 Task: Add locksmith in job title.
Action: Mouse moved to (746, 79)
Screenshot: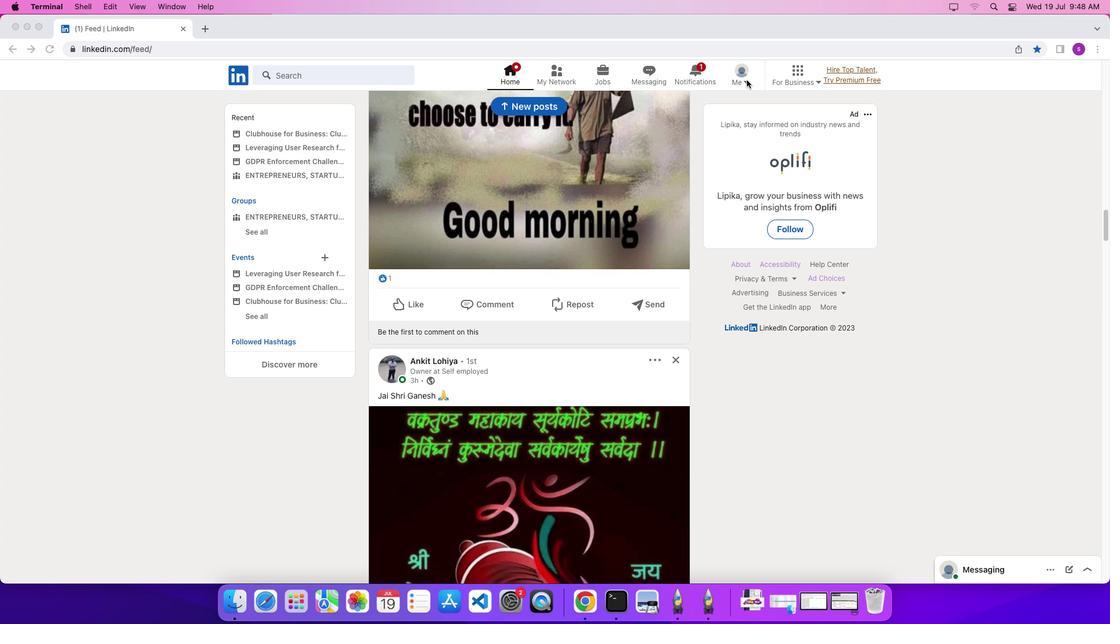 
Action: Mouse pressed left at (746, 79)
Screenshot: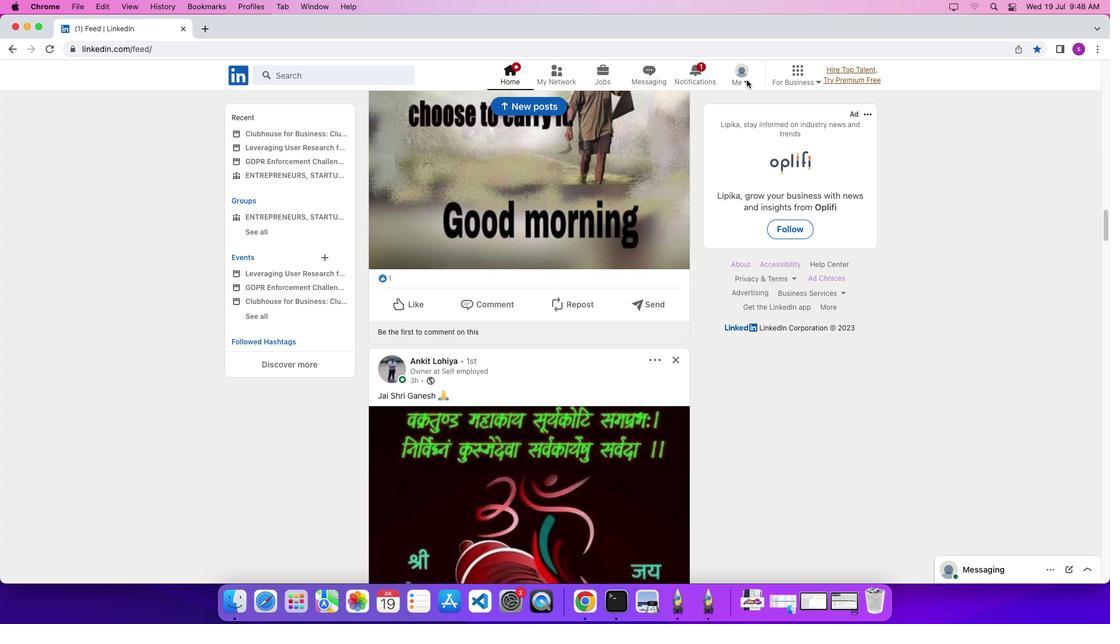 
Action: Mouse moved to (745, 79)
Screenshot: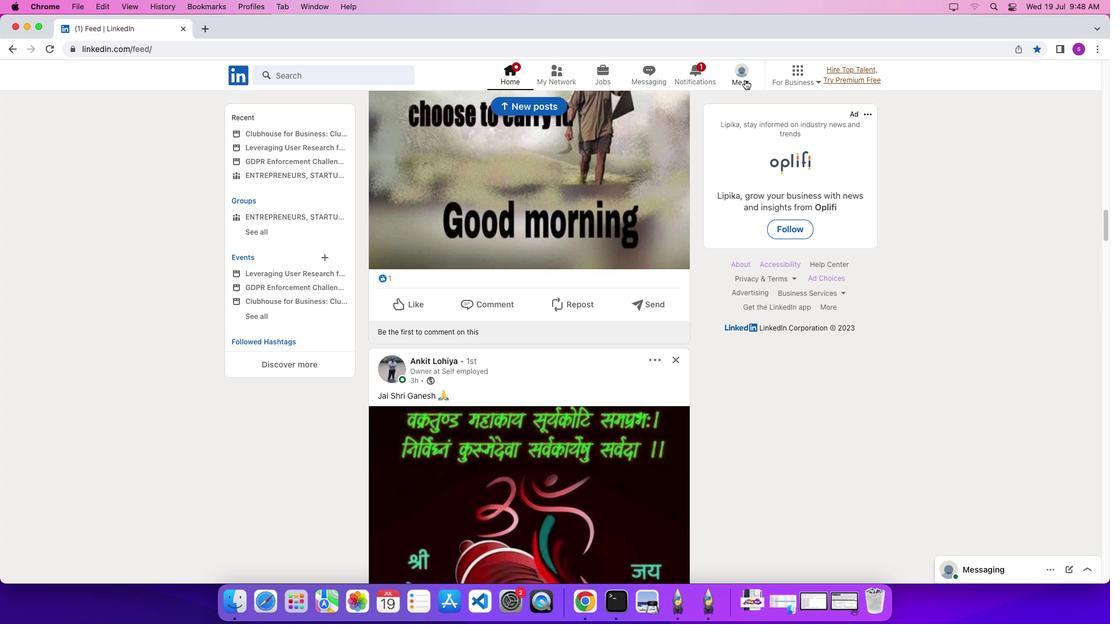 
Action: Mouse pressed left at (745, 79)
Screenshot: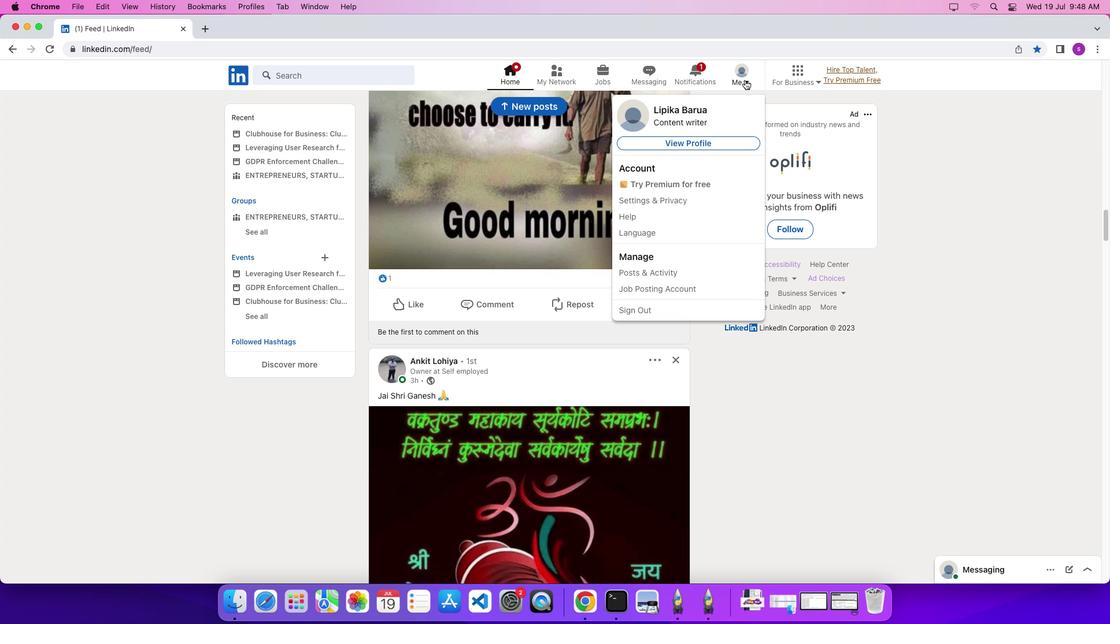 
Action: Mouse moved to (719, 141)
Screenshot: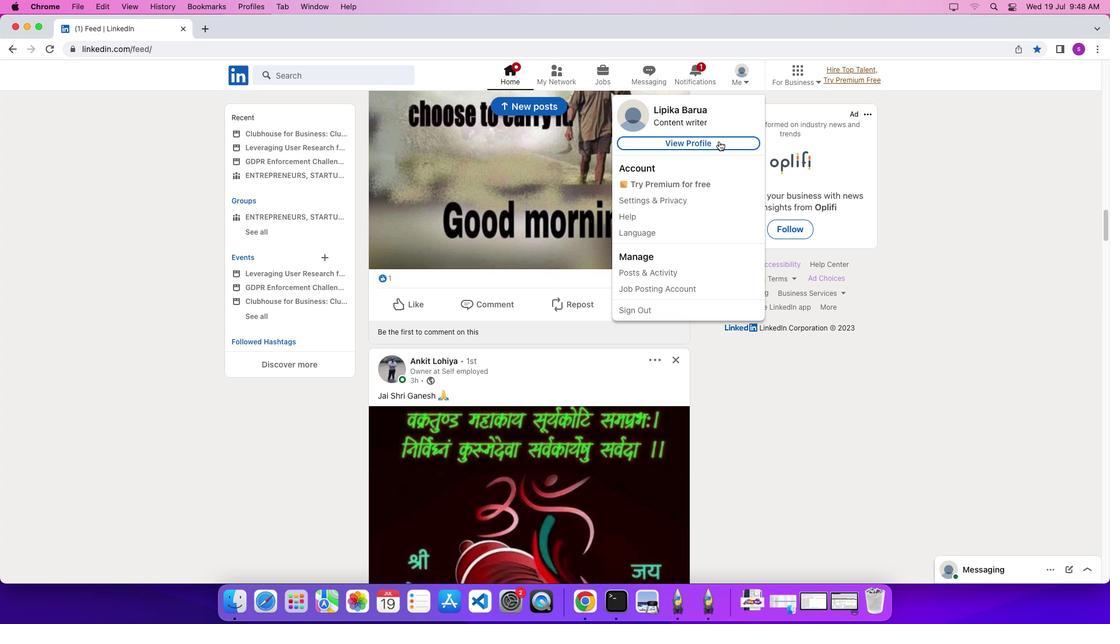 
Action: Mouse pressed left at (719, 141)
Screenshot: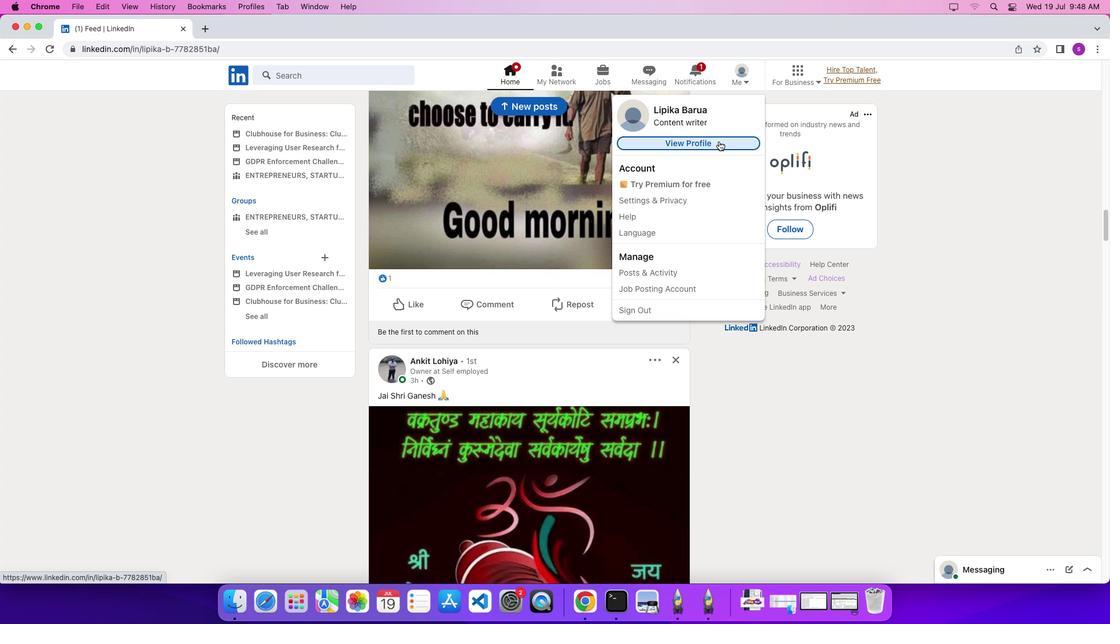 
Action: Mouse moved to (267, 374)
Screenshot: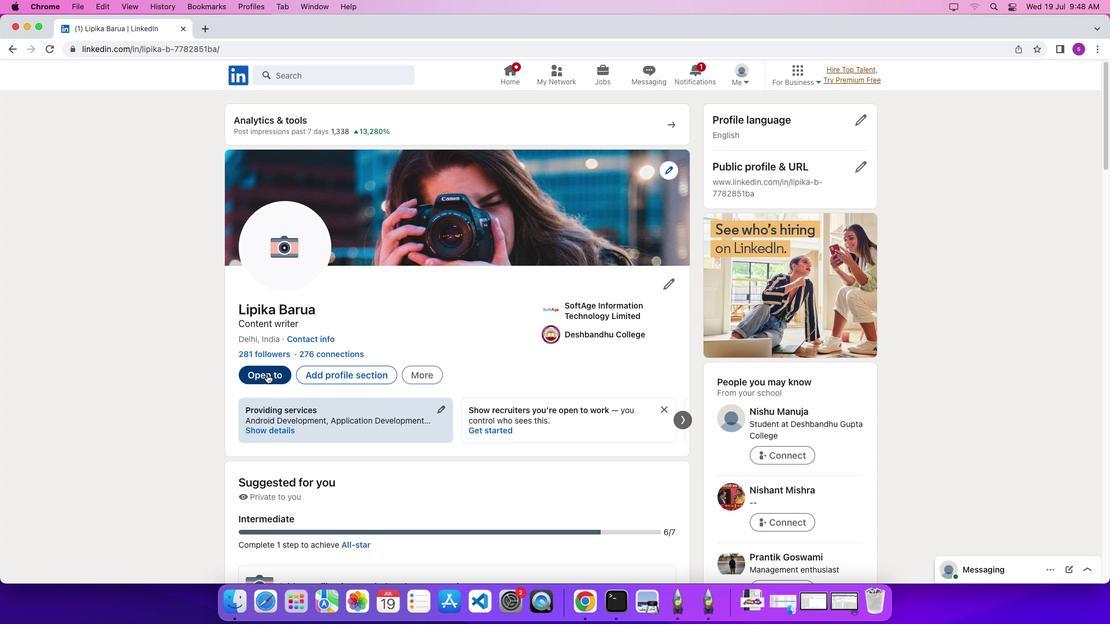 
Action: Mouse pressed left at (267, 374)
Screenshot: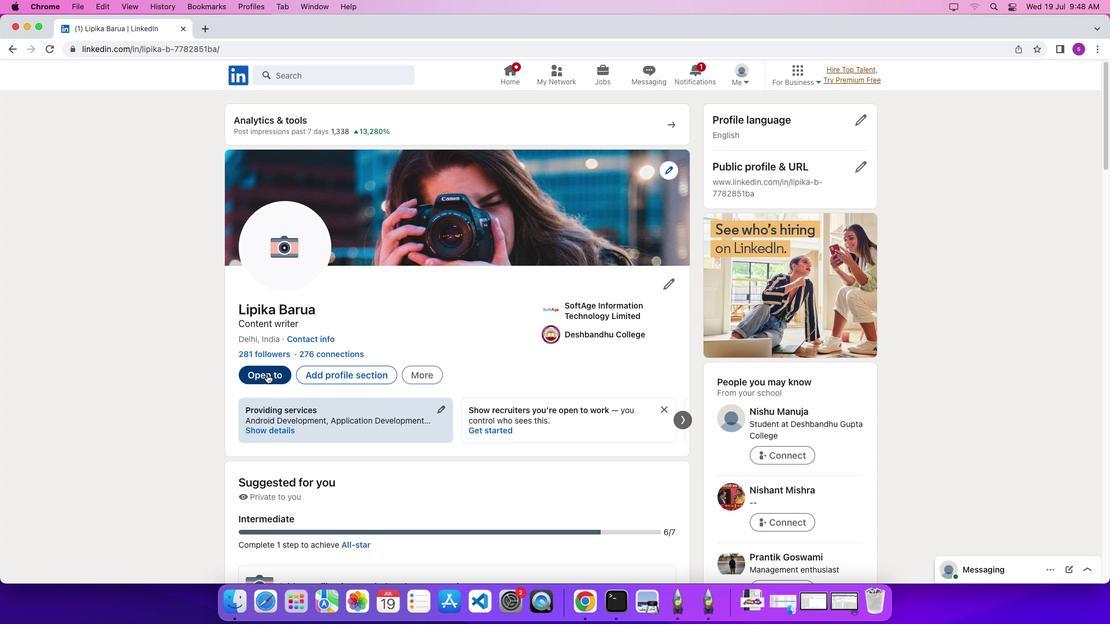
Action: Mouse moved to (274, 373)
Screenshot: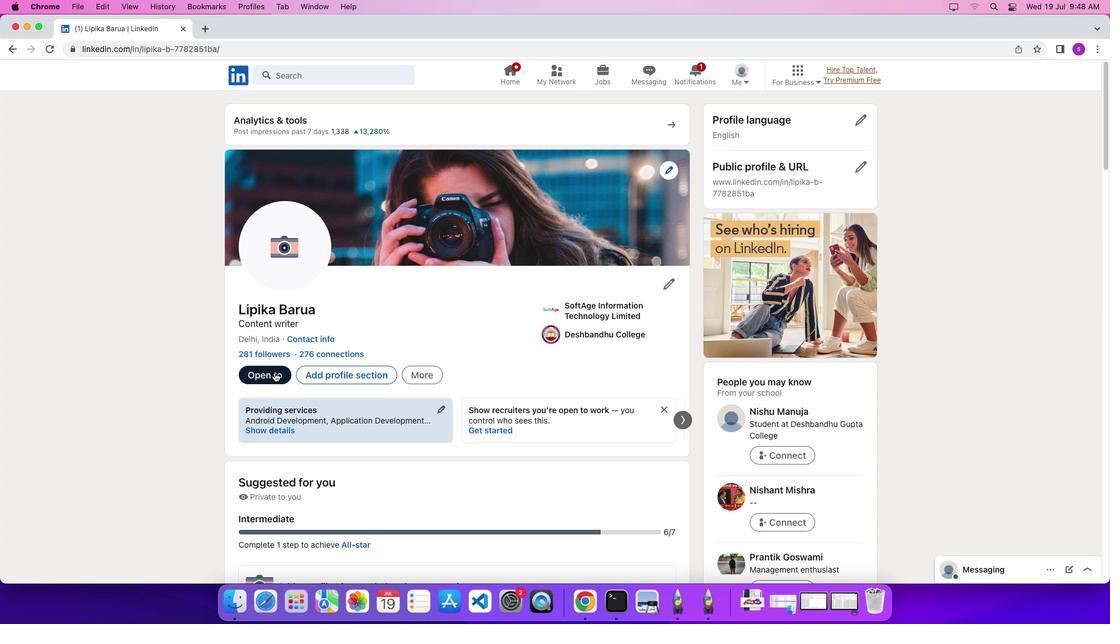 
Action: Mouse pressed left at (274, 373)
Screenshot: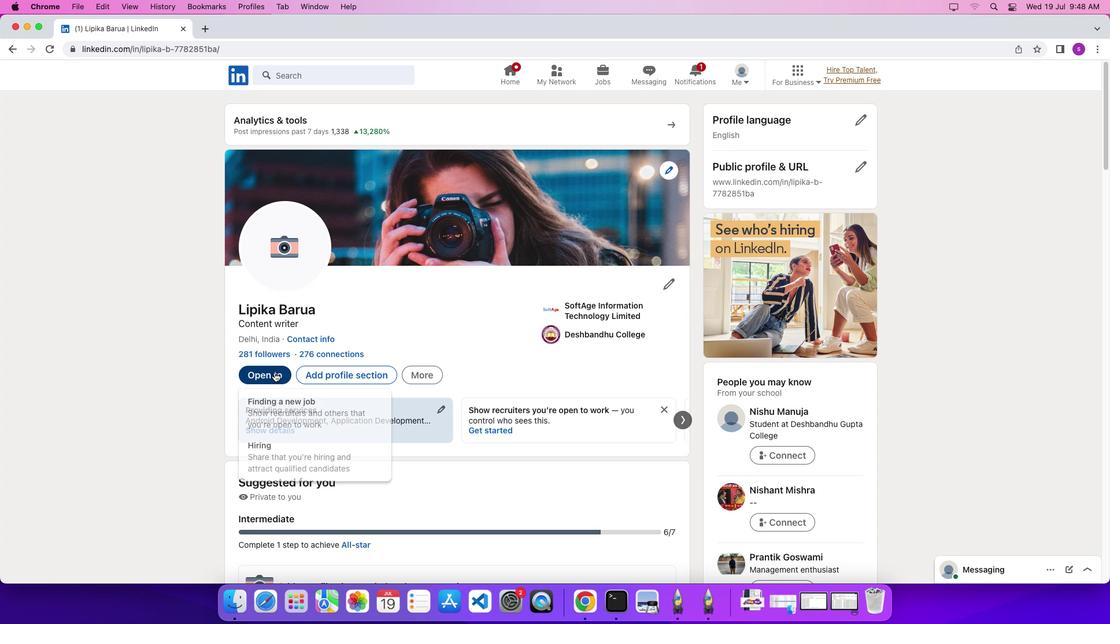 
Action: Mouse pressed left at (274, 373)
Screenshot: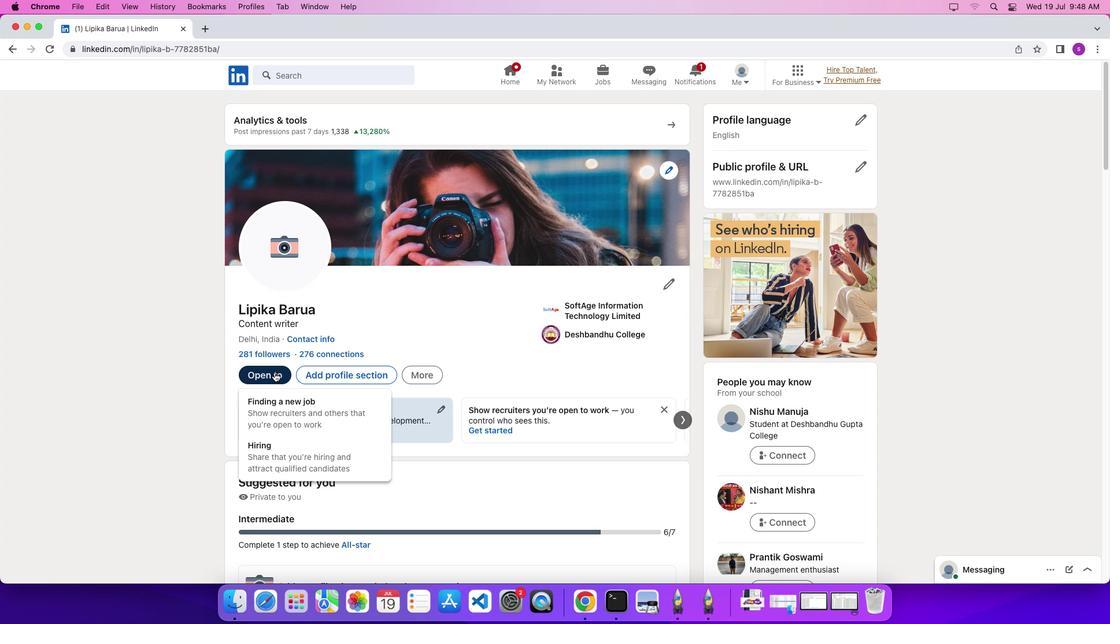 
Action: Mouse moved to (280, 398)
Screenshot: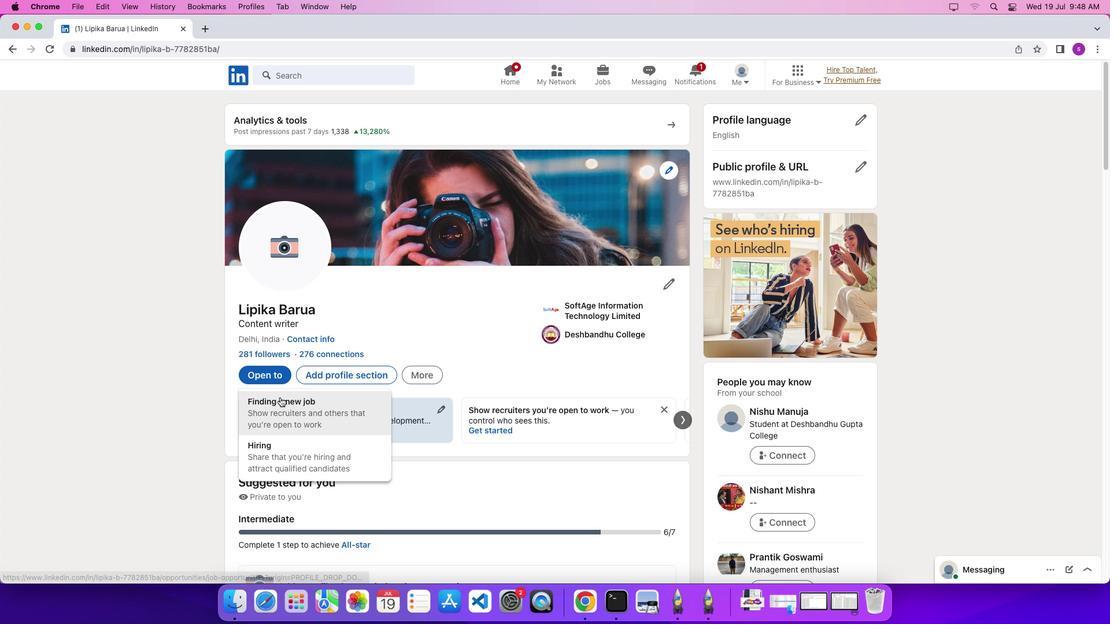 
Action: Mouse pressed left at (280, 398)
Screenshot: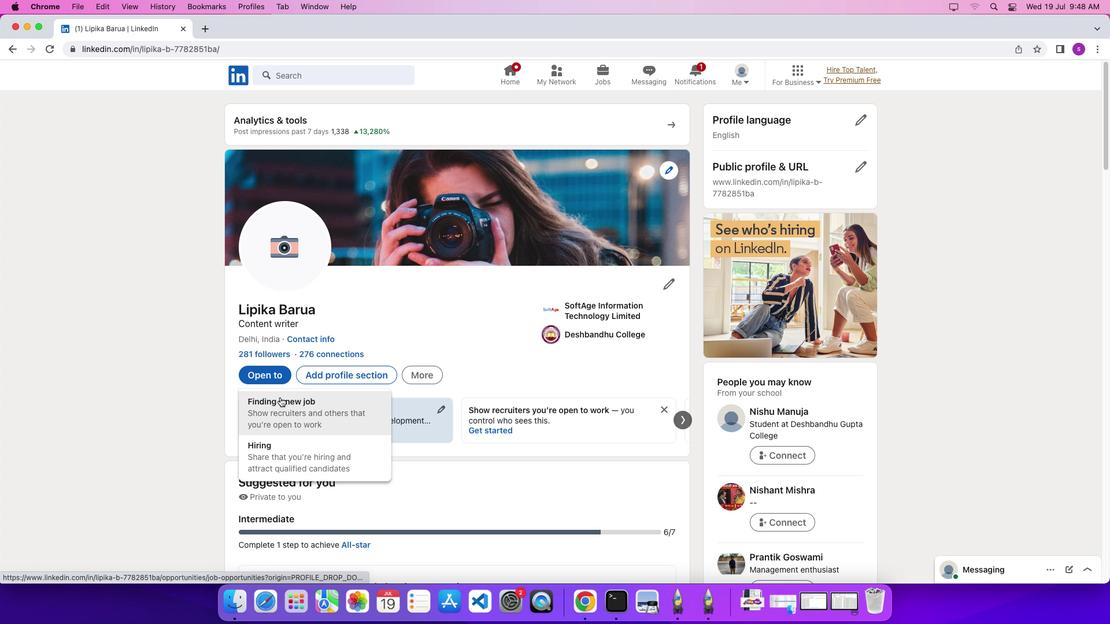 
Action: Mouse moved to (447, 168)
Screenshot: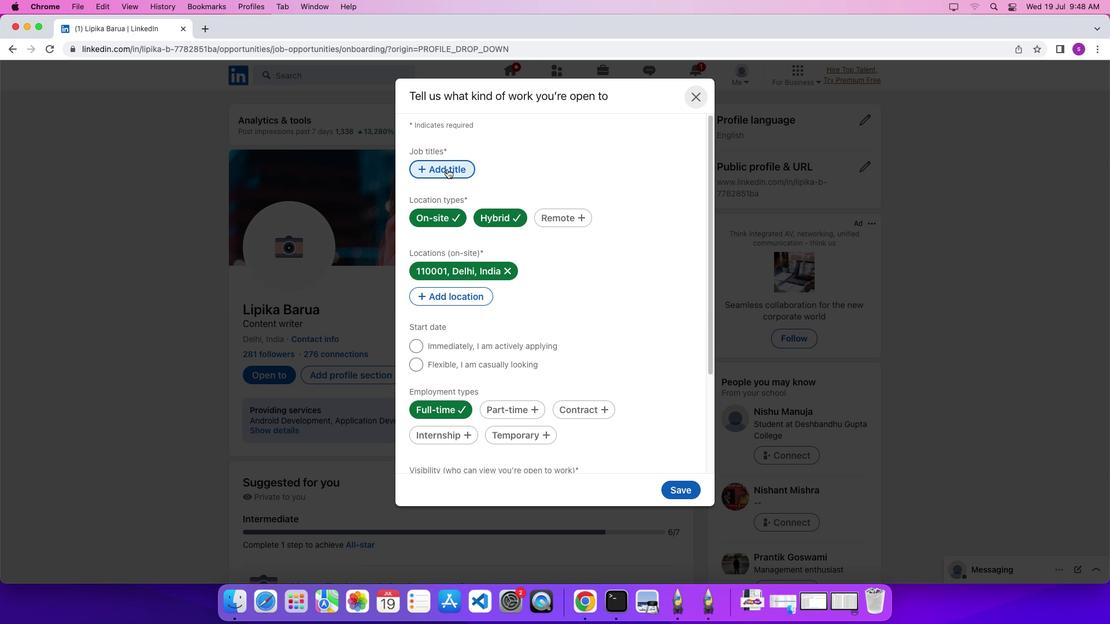
Action: Mouse pressed left at (447, 168)
Screenshot: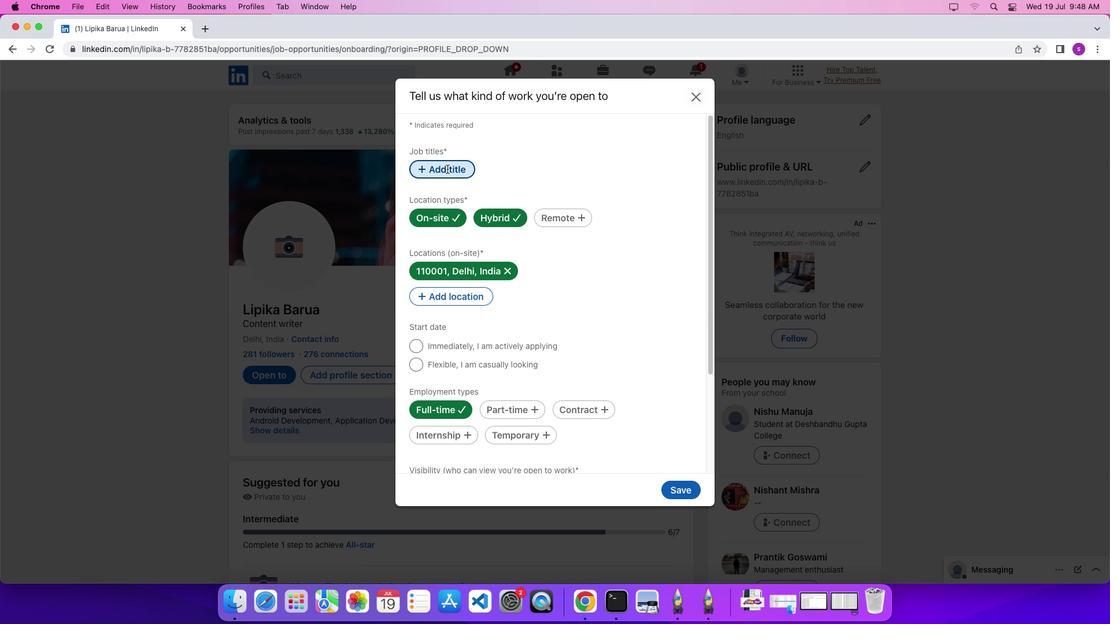 
Action: Mouse moved to (455, 174)
Screenshot: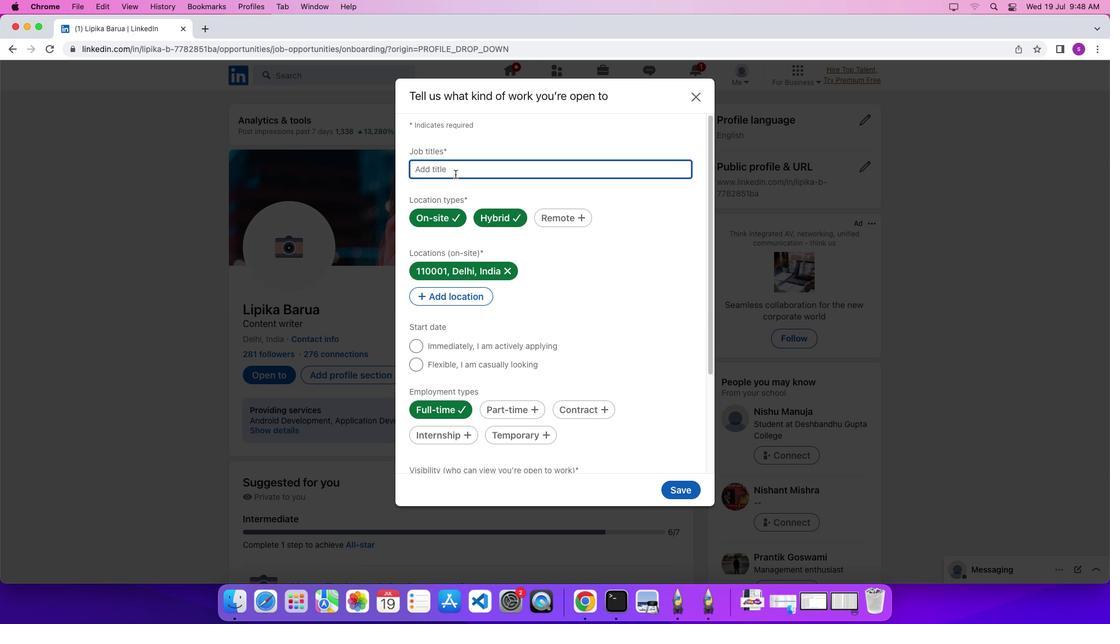 
Action: Key pressed Key.shift'l''o''c''k''s''m''i''t''h'
Screenshot: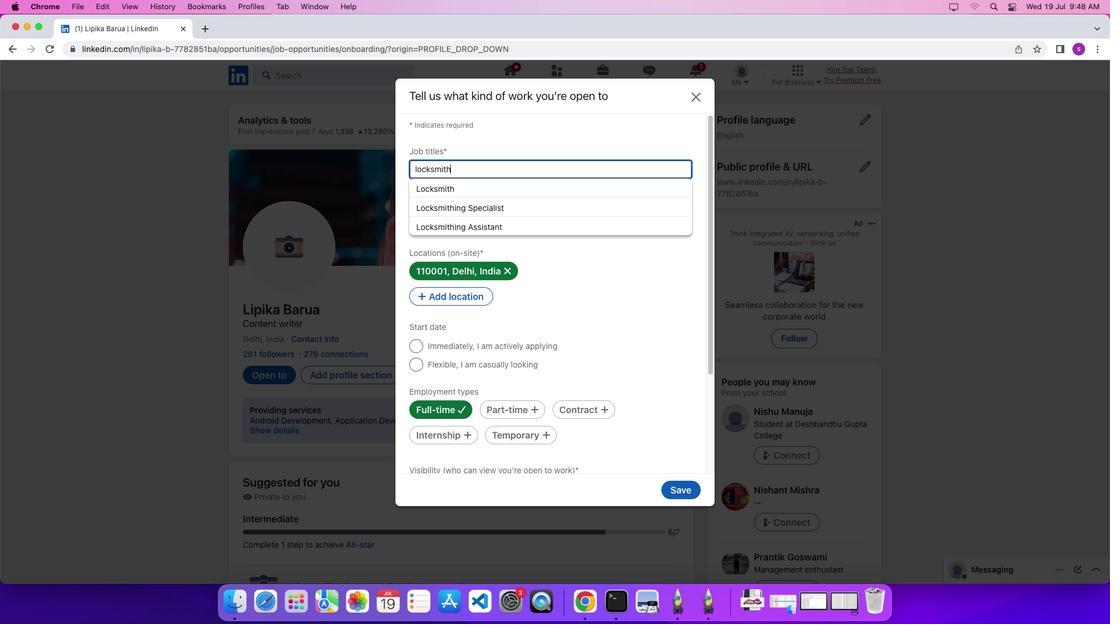 
Action: Mouse moved to (483, 185)
Screenshot: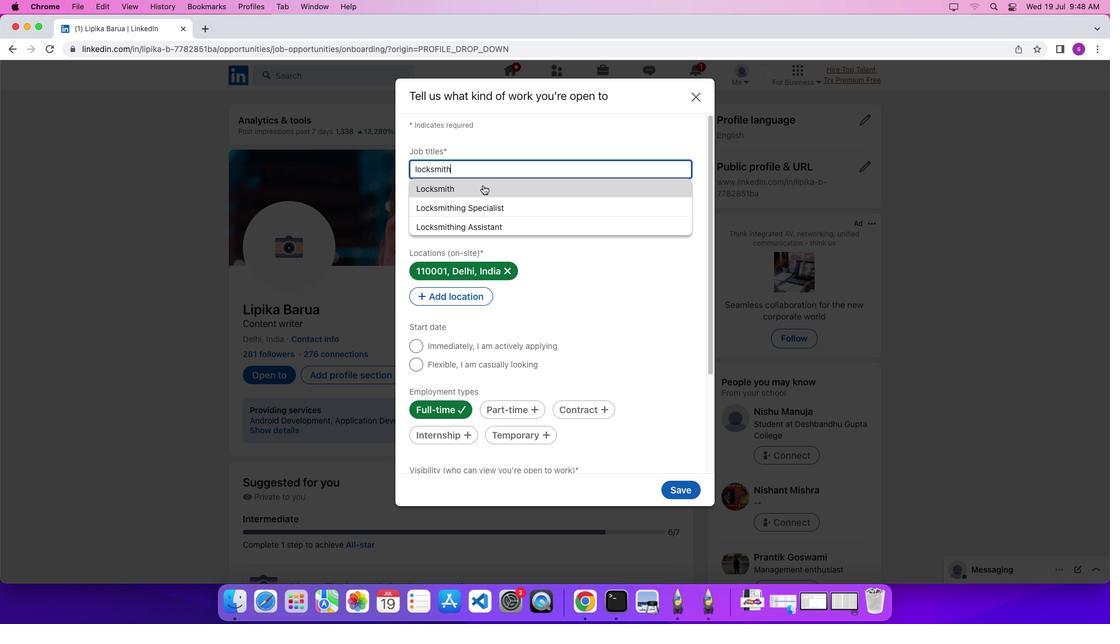 
Action: Mouse pressed left at (483, 185)
Screenshot: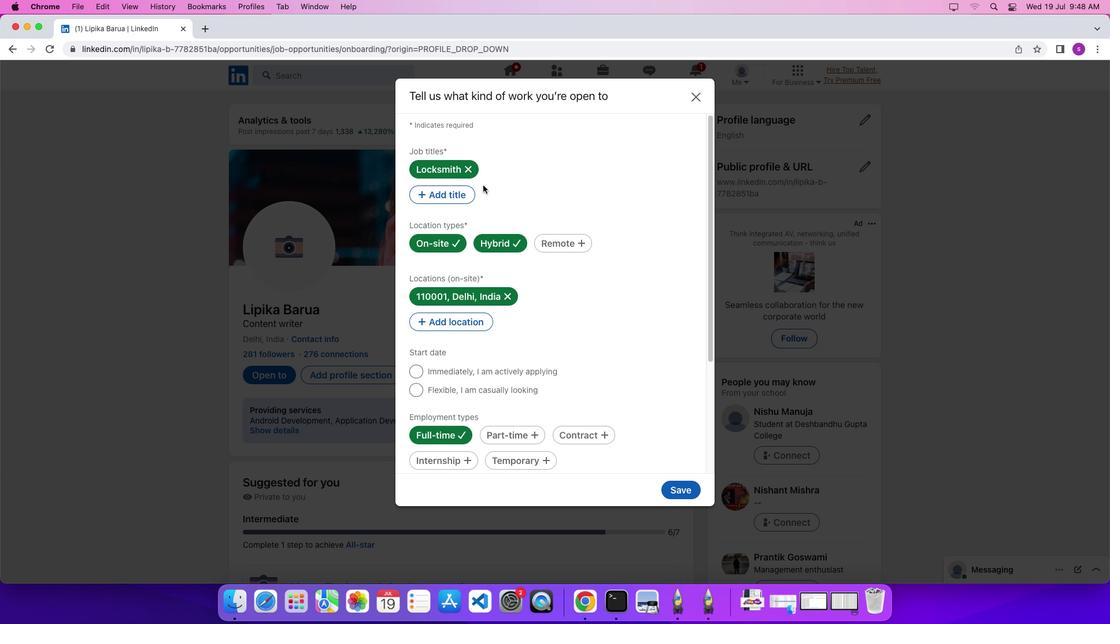 
Action: Mouse moved to (597, 221)
Screenshot: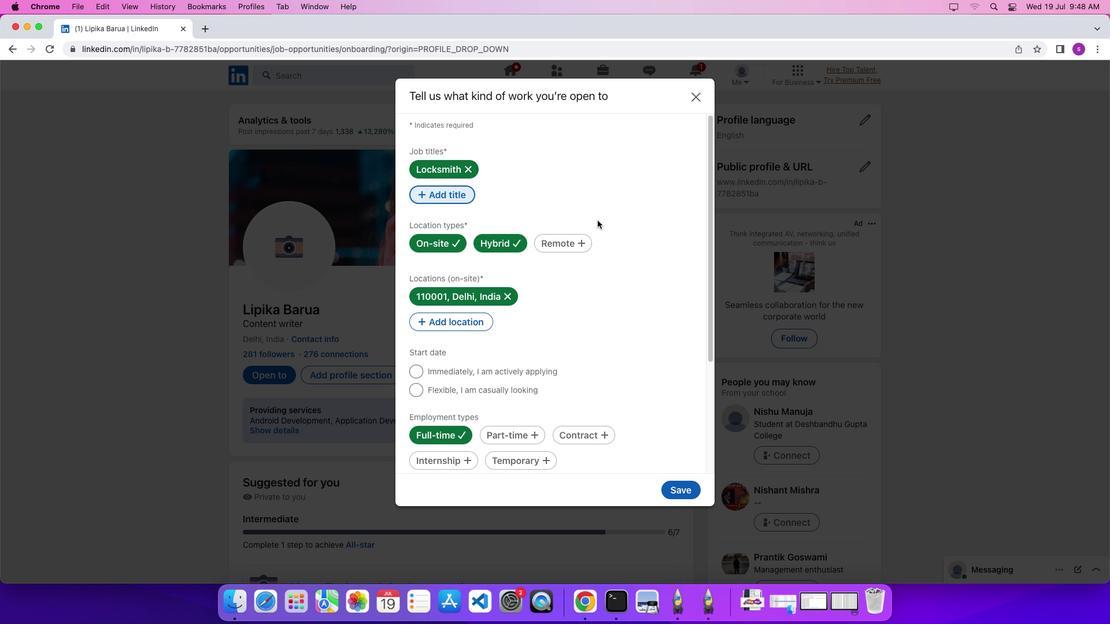 
